 Task: Set the Customer Id to 'contains' under New invoice in find invoice.
Action: Mouse moved to (168, 26)
Screenshot: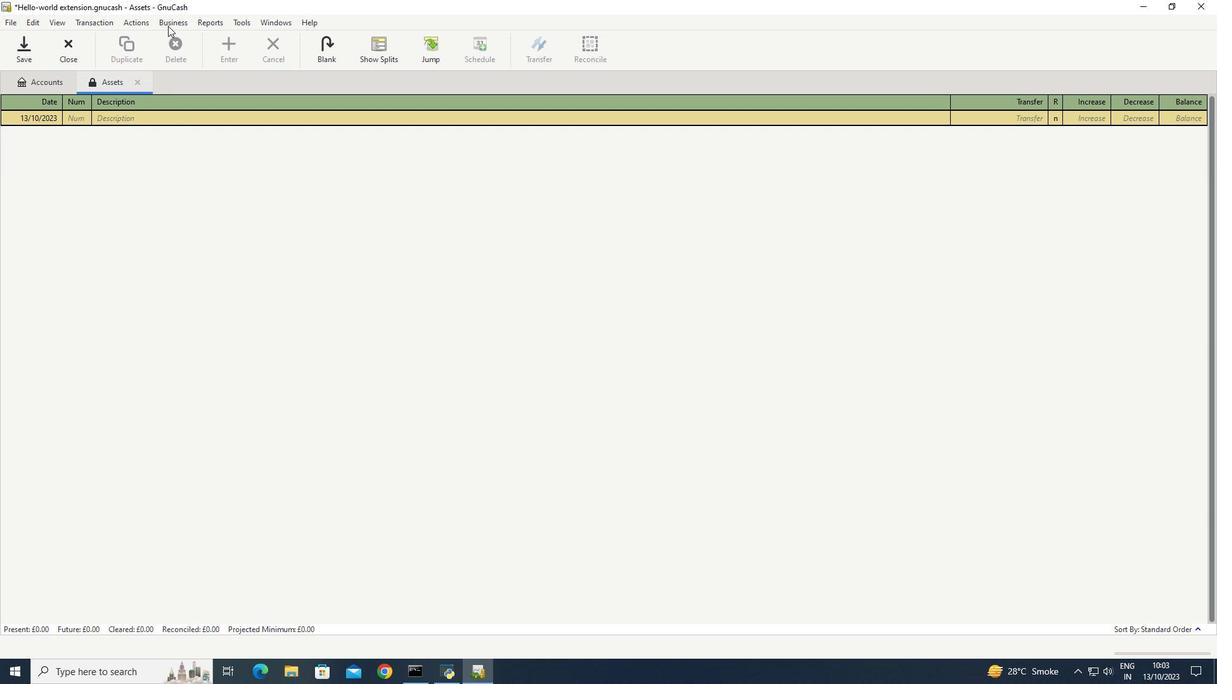 
Action: Mouse pressed left at (168, 26)
Screenshot: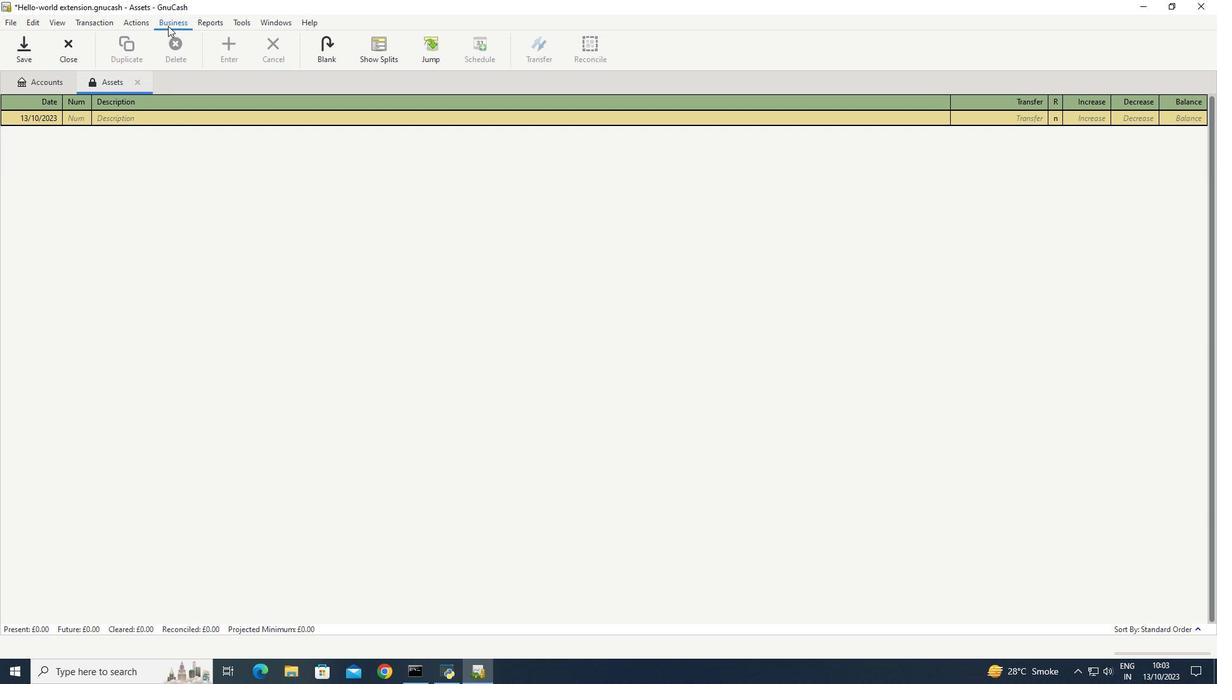 
Action: Mouse moved to (320, 100)
Screenshot: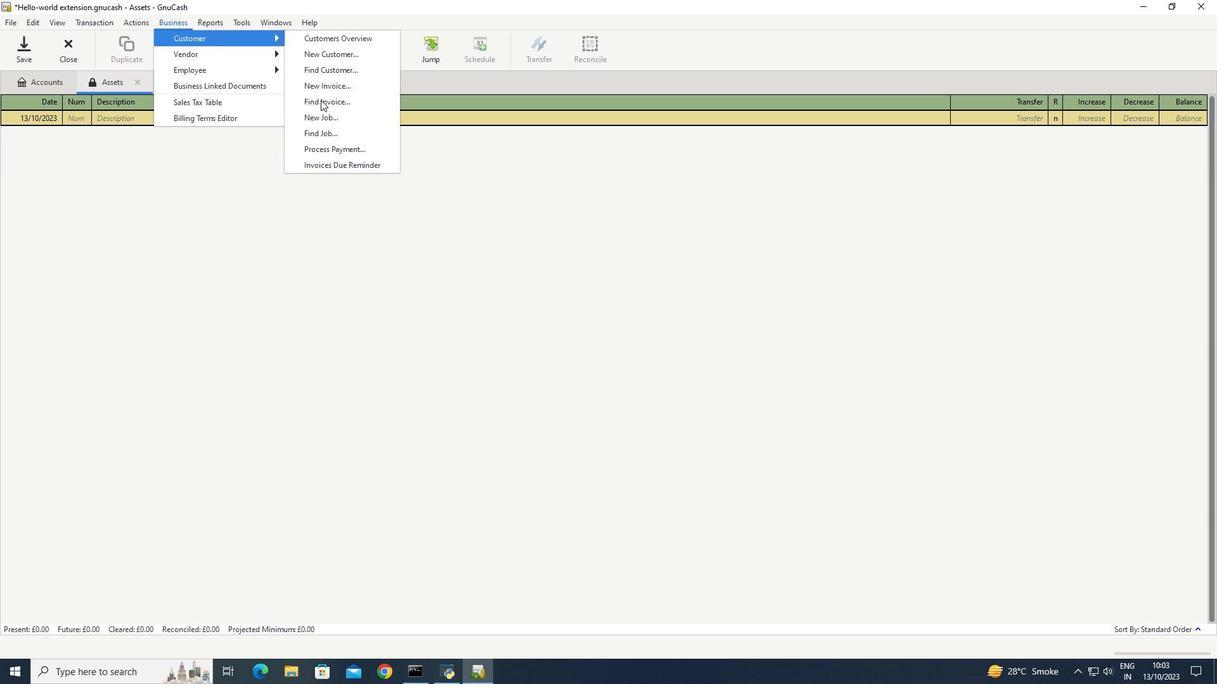 
Action: Mouse pressed left at (320, 100)
Screenshot: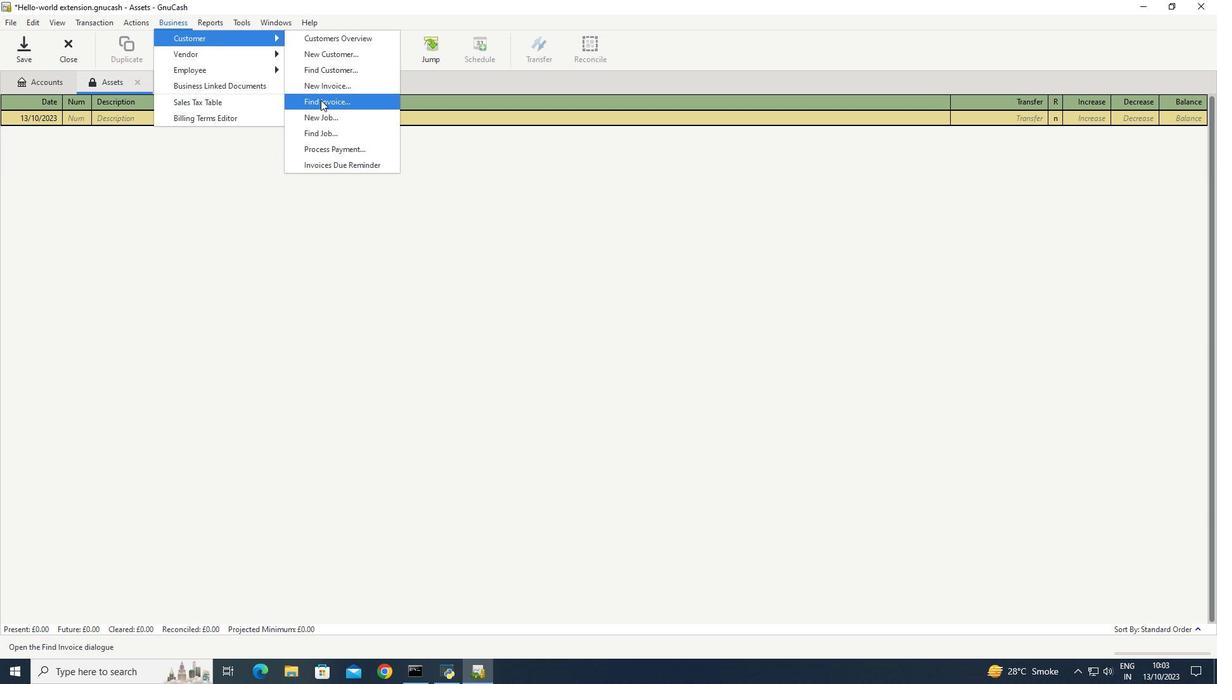 
Action: Mouse moved to (640, 431)
Screenshot: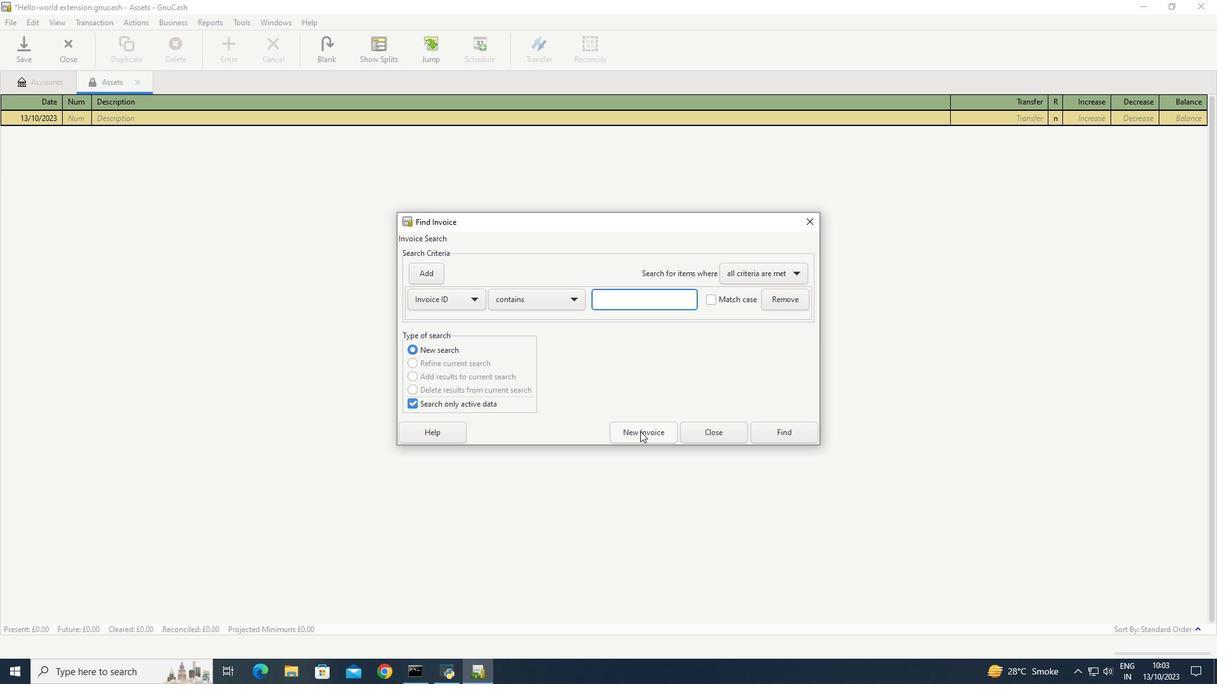 
Action: Mouse pressed left at (640, 431)
Screenshot: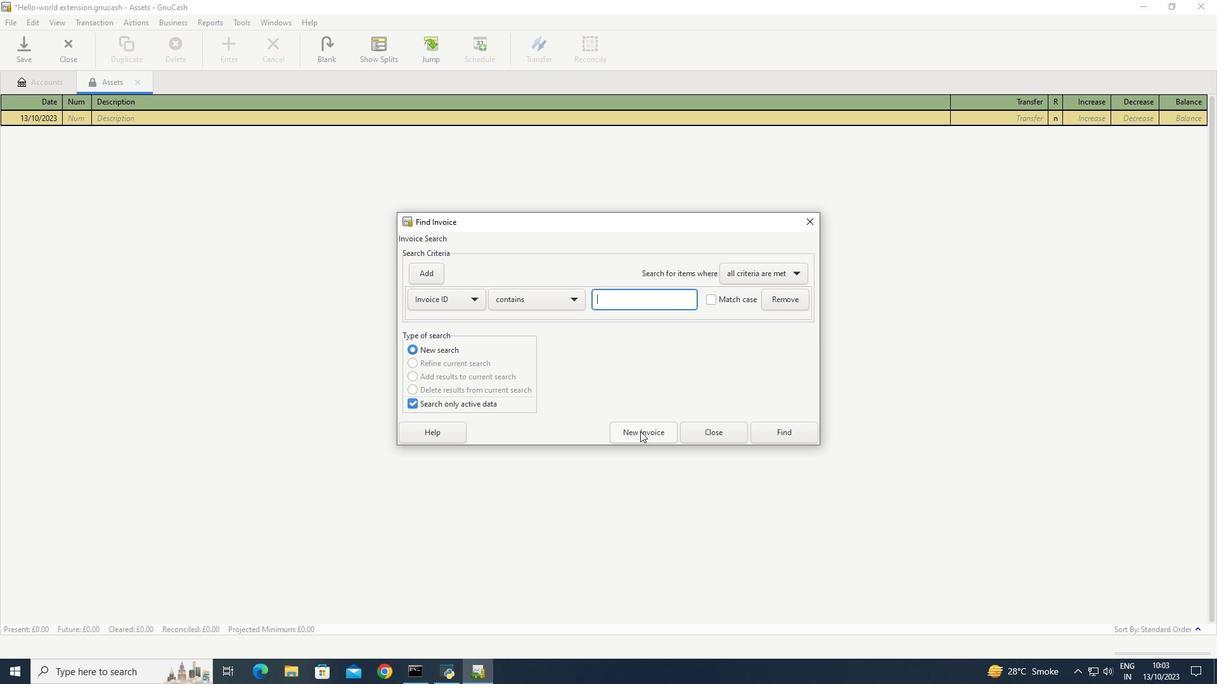 
Action: Mouse moved to (691, 332)
Screenshot: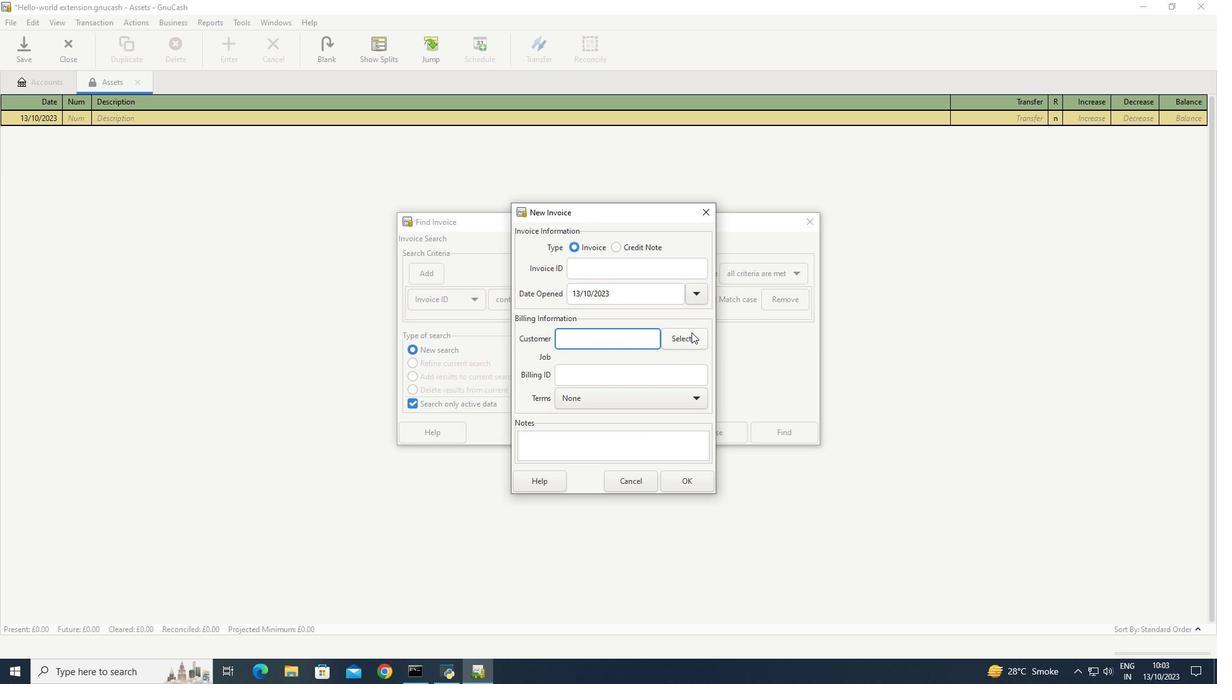 
Action: Mouse pressed left at (691, 332)
Screenshot: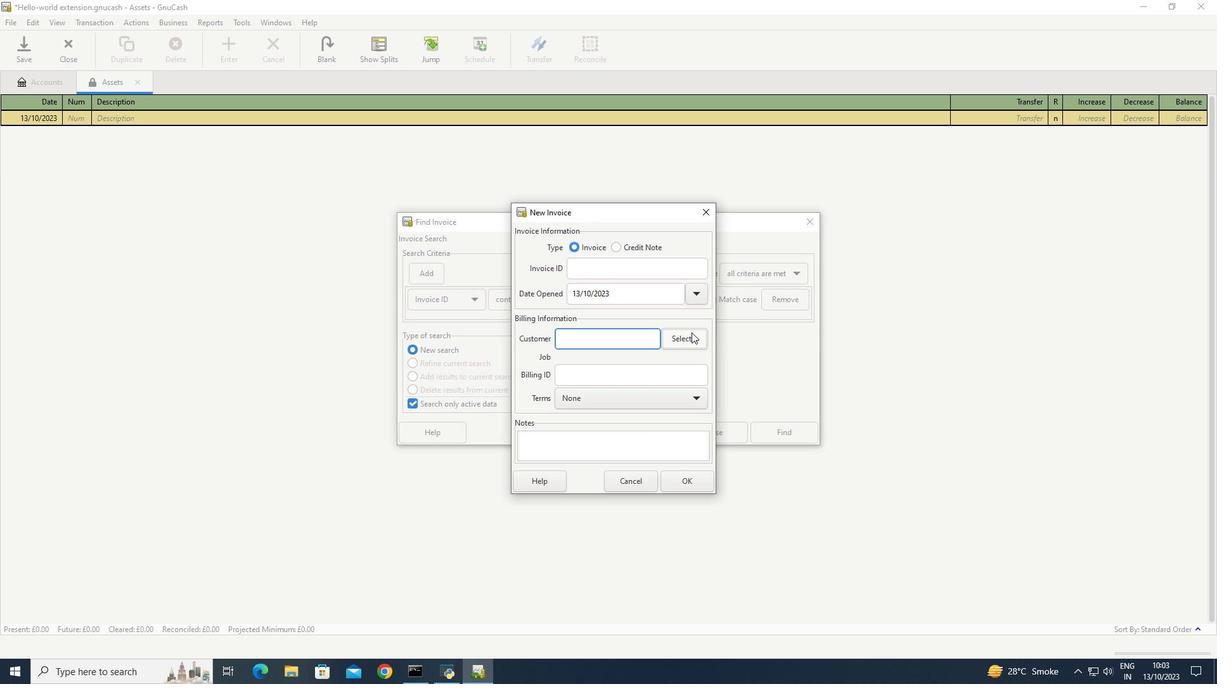 
Action: Mouse moved to (472, 299)
Screenshot: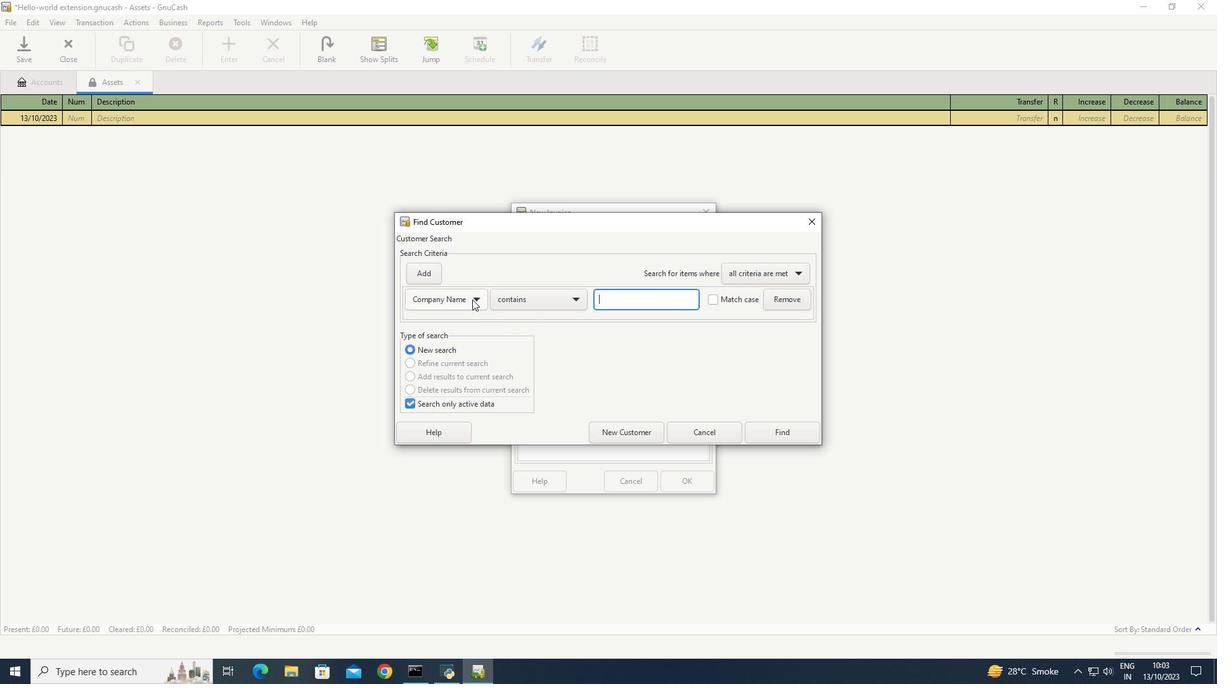 
Action: Mouse pressed left at (472, 299)
Screenshot: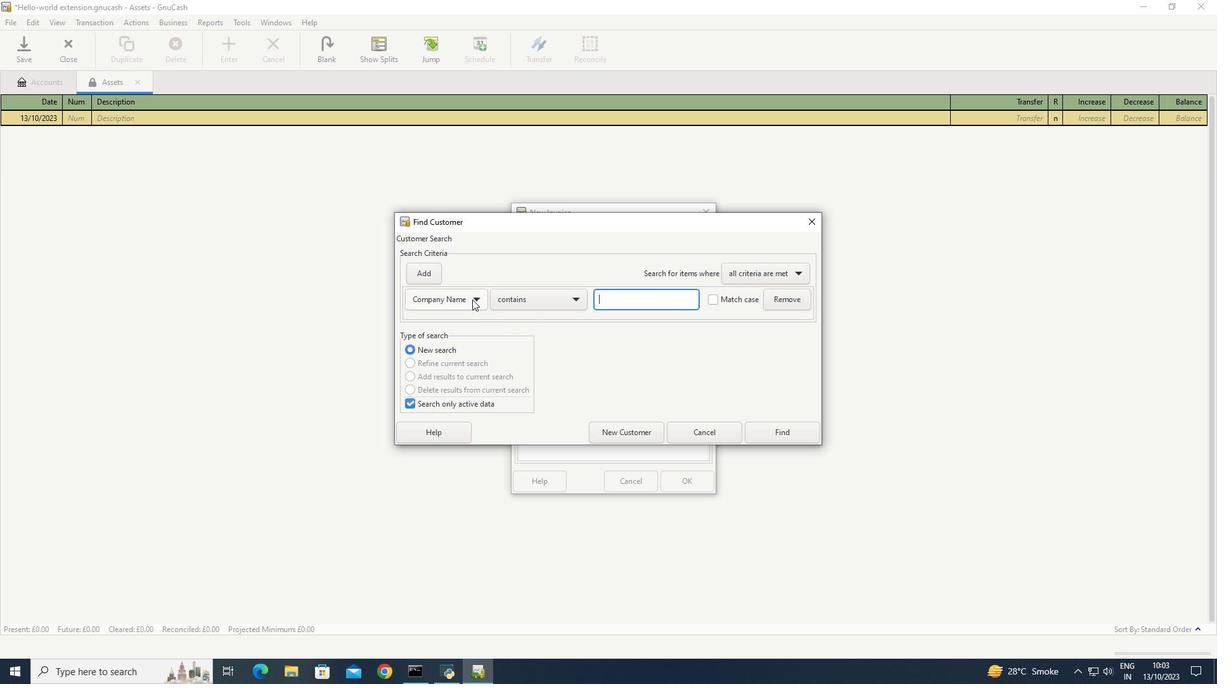 
Action: Mouse moved to (442, 320)
Screenshot: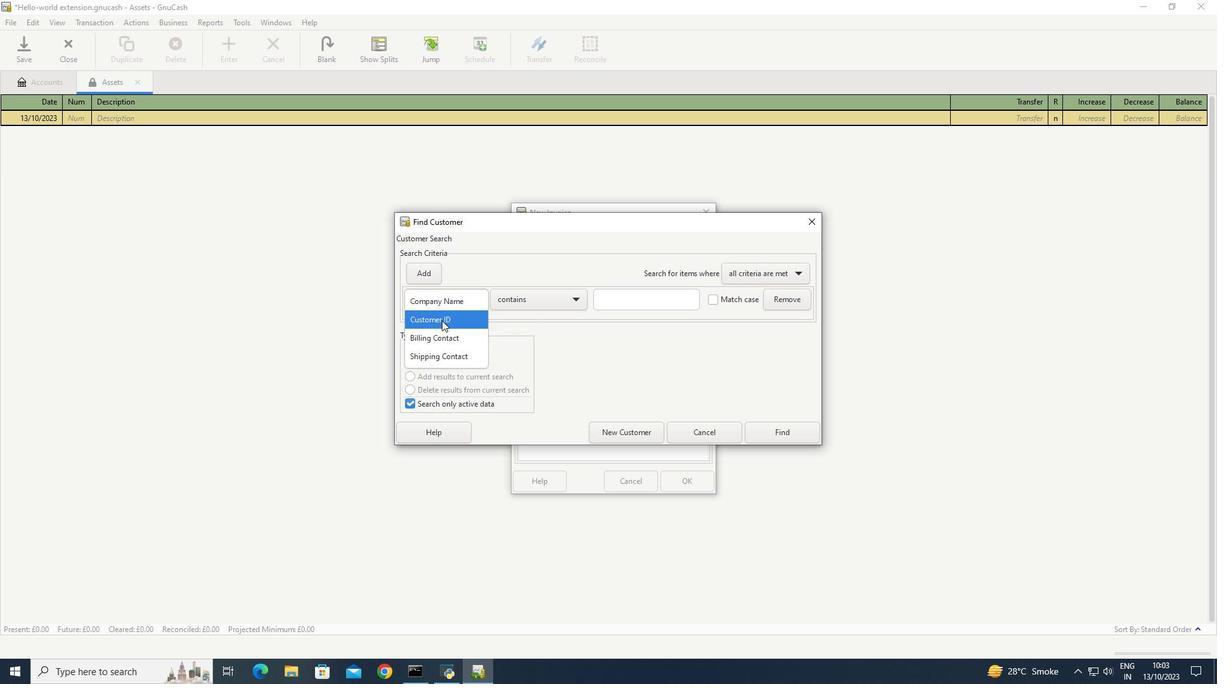 
Action: Mouse pressed left at (442, 320)
Screenshot: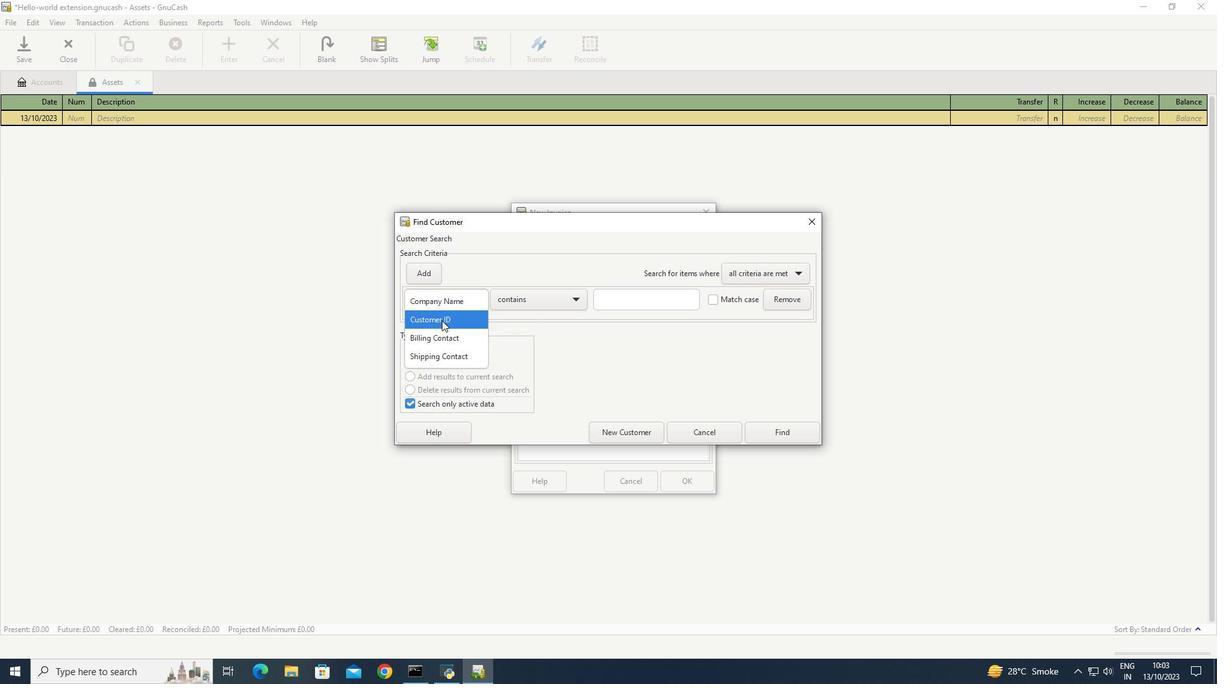 
Action: Mouse moved to (575, 299)
Screenshot: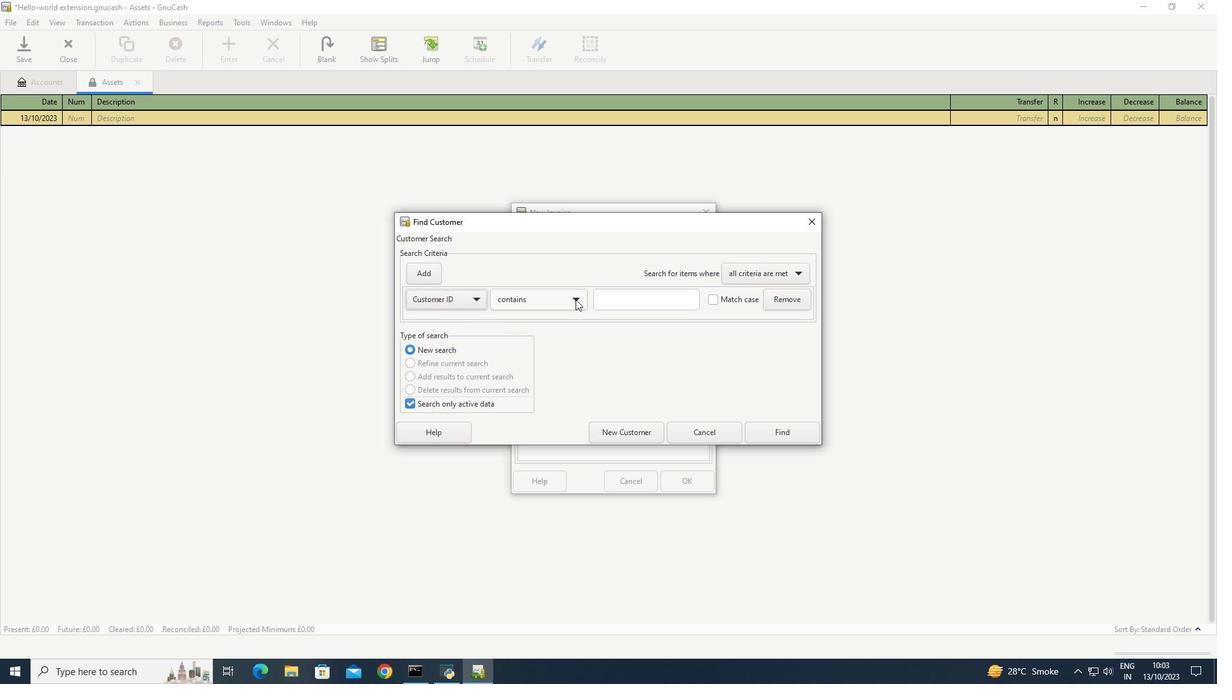 
Action: Mouse pressed left at (575, 299)
Screenshot: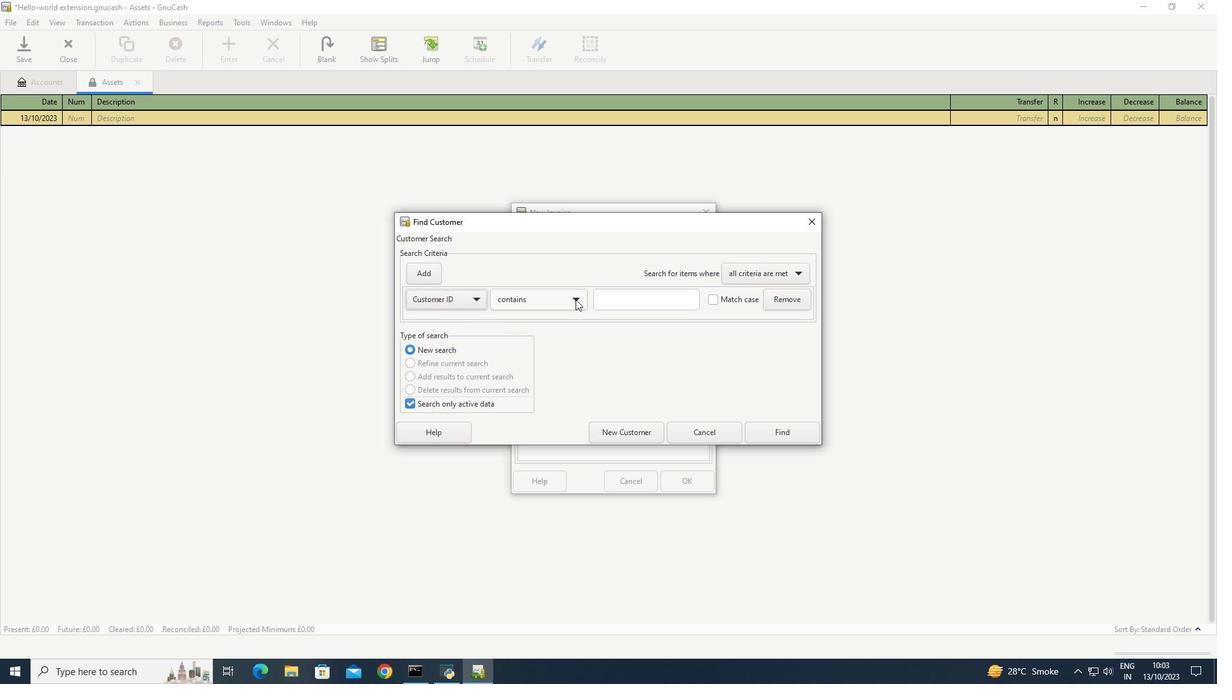 
Action: Mouse moved to (523, 307)
Screenshot: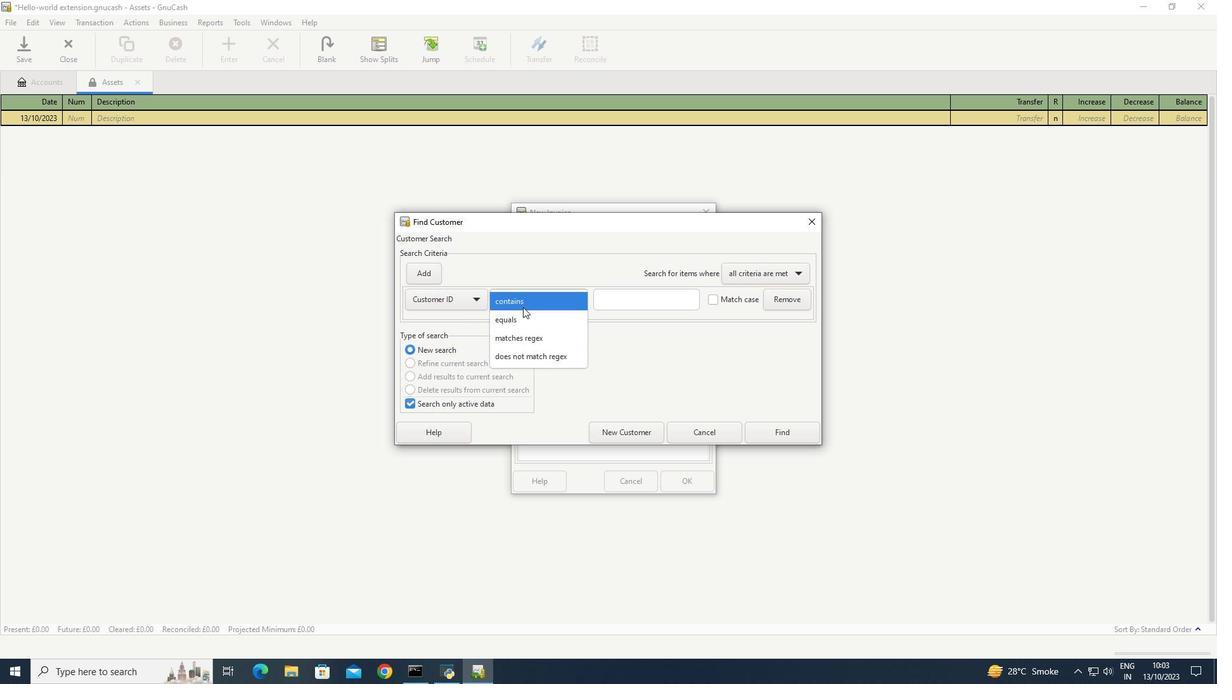 
Action: Mouse pressed left at (523, 307)
Screenshot: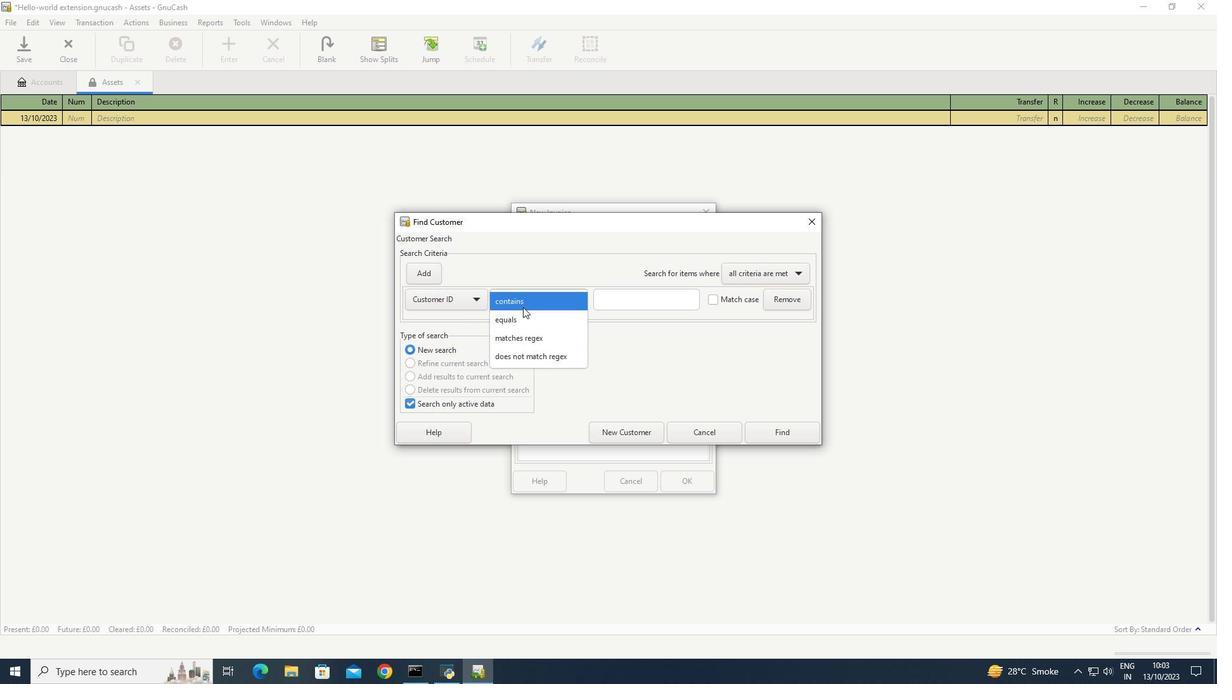 
Action: Mouse moved to (604, 361)
Screenshot: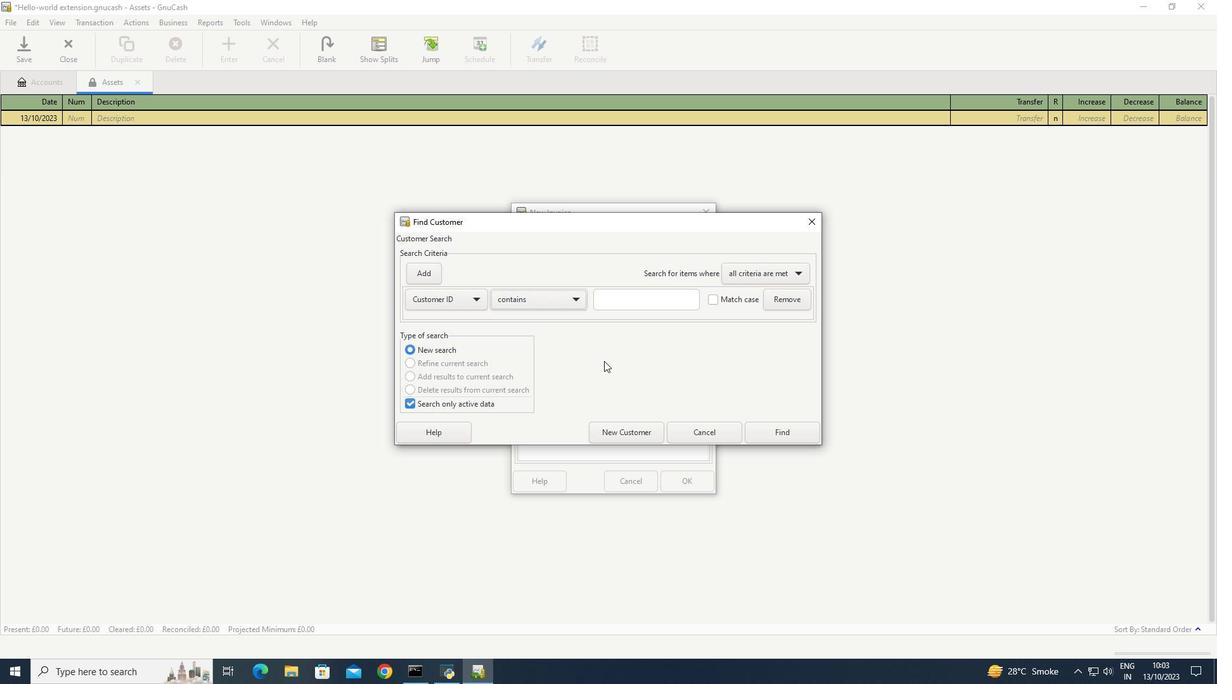 
Action: Mouse pressed left at (604, 361)
Screenshot: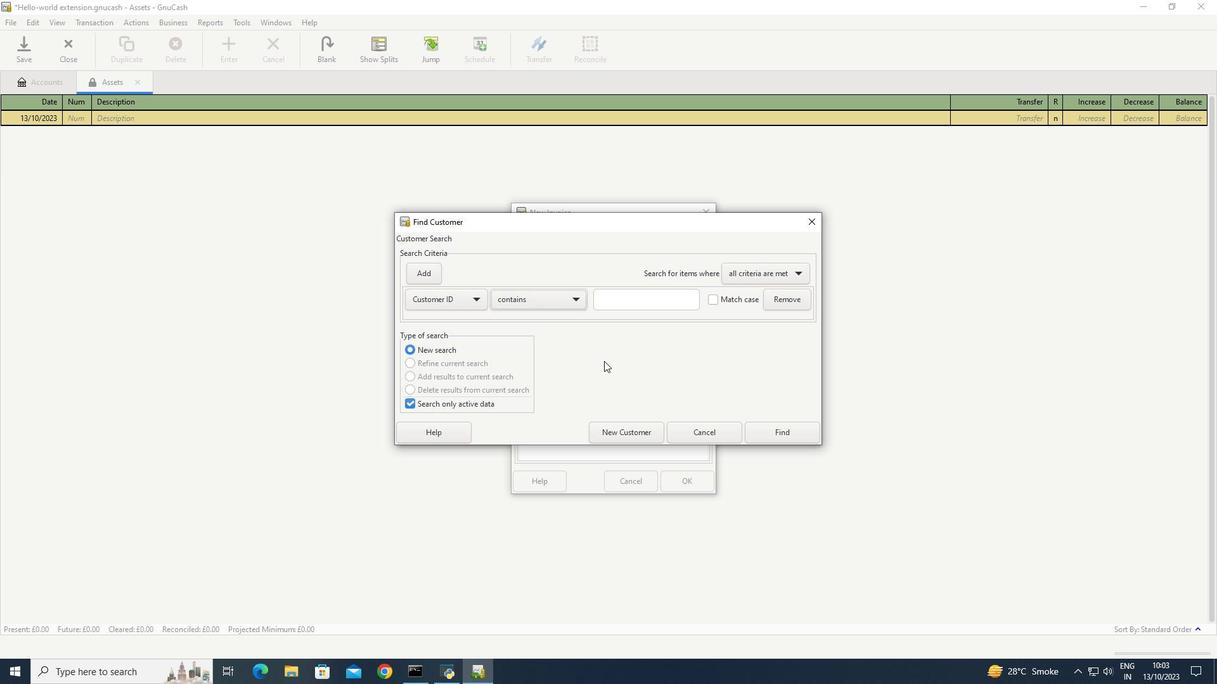 
